 Task: Create List Brand Architecture Review in Board Marketing Automation Platforms to Workspace Custom Software Development Services. Create List Brand Positioning Analysis in Board Email Marketing Behavioral Segmentation to Workspace Custom Software Development Services. Create List Brand Positioning Strategy in Board Product User Experience Design and Testing to Workspace Custom Software Development Services
Action: Mouse moved to (77, 247)
Screenshot: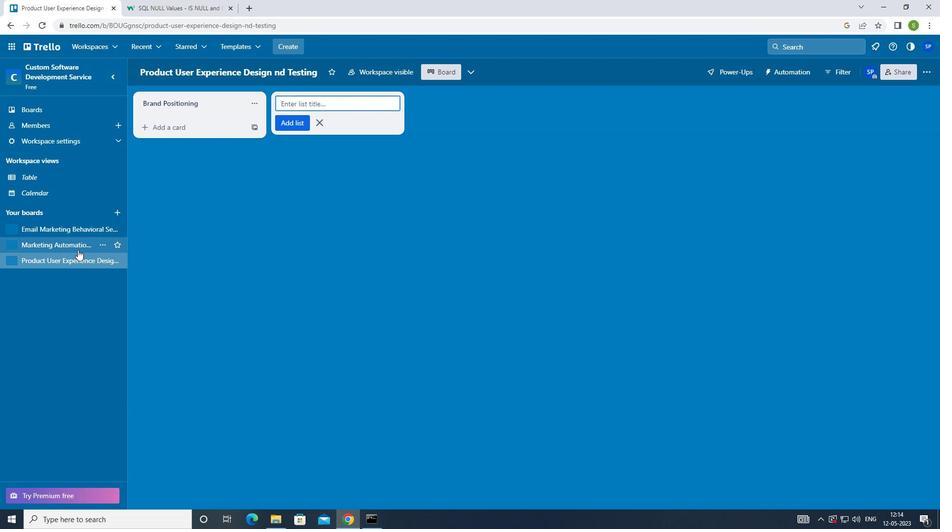 
Action: Mouse pressed left at (77, 247)
Screenshot: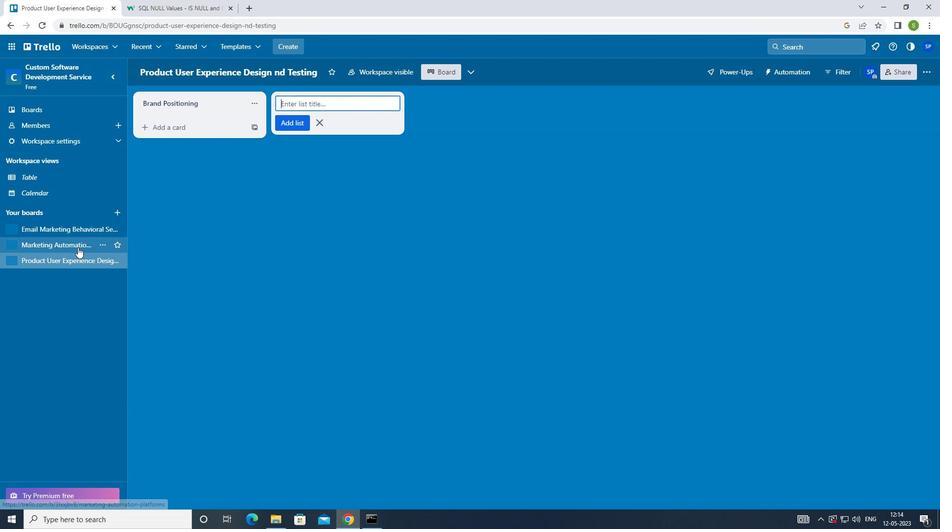 
Action: Mouse moved to (331, 104)
Screenshot: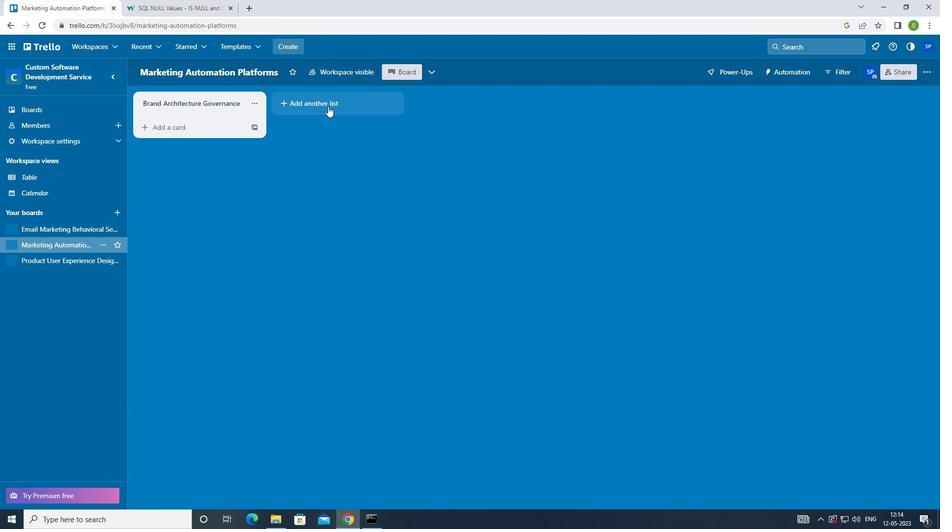 
Action: Mouse pressed left at (331, 104)
Screenshot: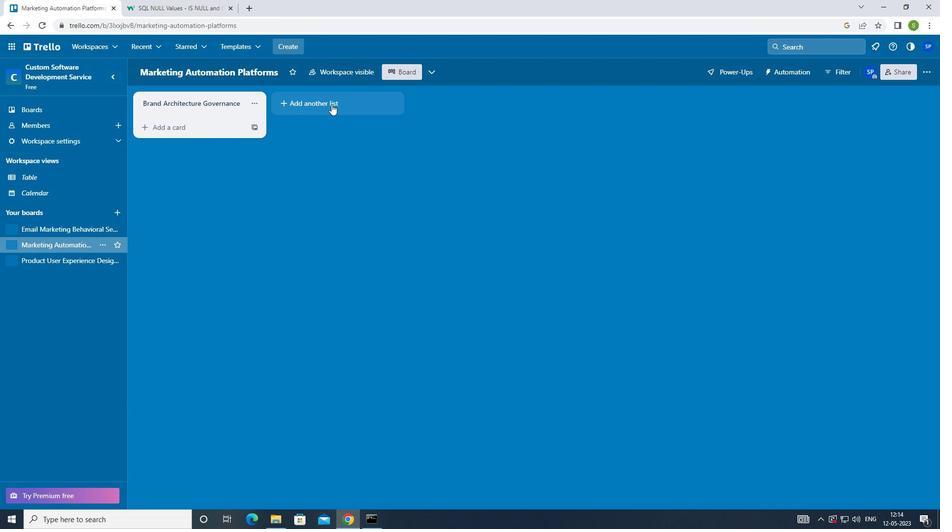 
Action: Mouse moved to (277, 237)
Screenshot: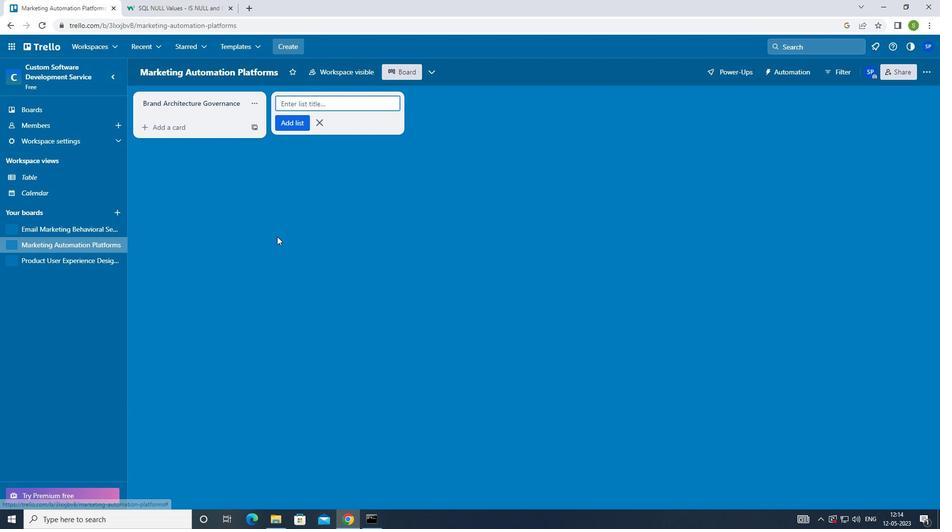 
Action: Key pressed <Key.shift><Key.shift><Key.shift><Key.shift><Key.shift>BRAND<Key.space><Key.shift>ARCHITECTURE<Key.space><Key.shift>REVIEW<Key.enter>
Screenshot: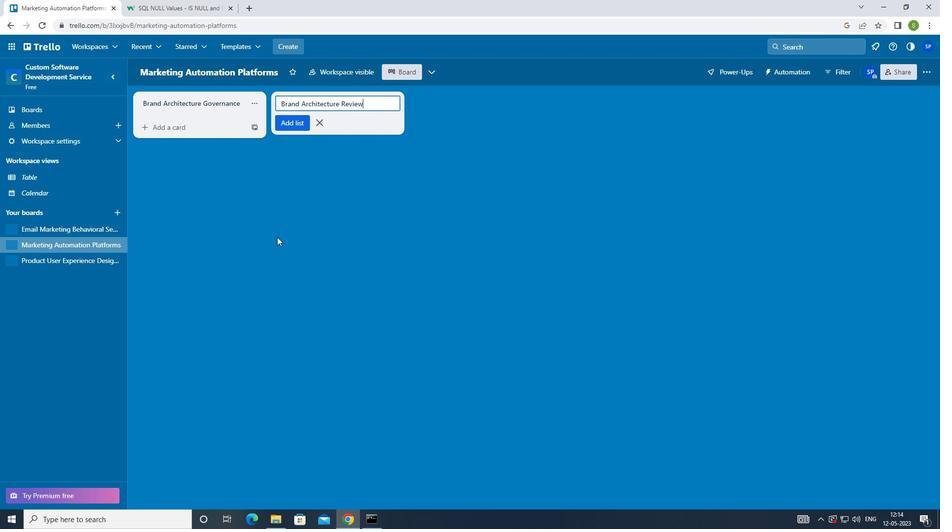 
Action: Mouse moved to (76, 229)
Screenshot: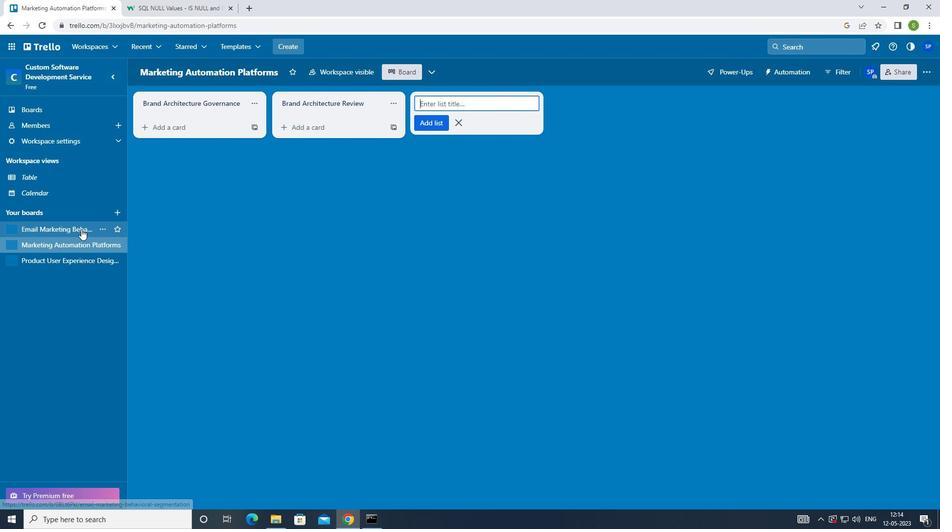 
Action: Mouse pressed left at (76, 229)
Screenshot: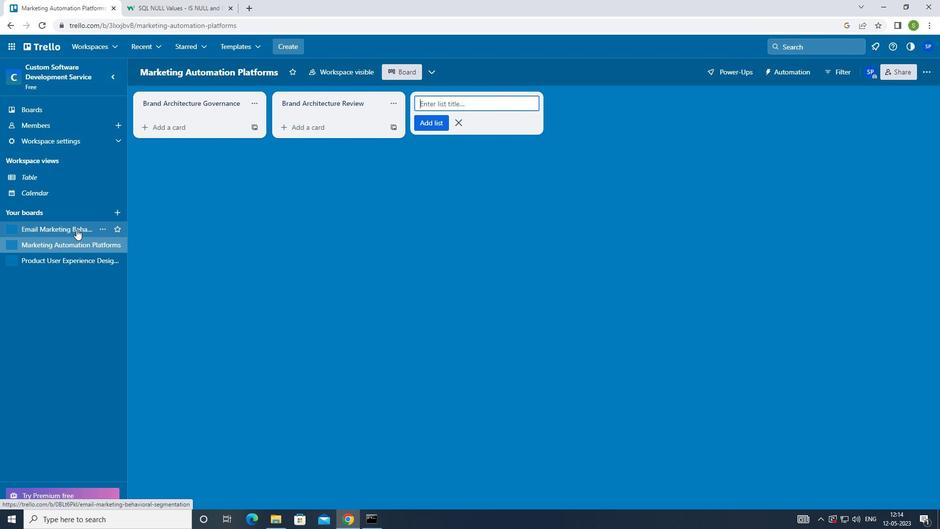 
Action: Mouse moved to (312, 107)
Screenshot: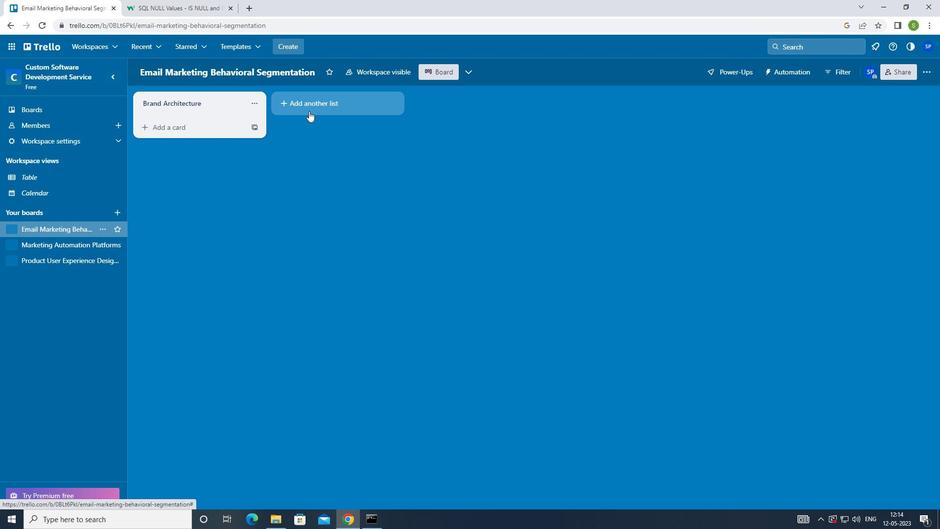 
Action: Mouse pressed left at (312, 107)
Screenshot: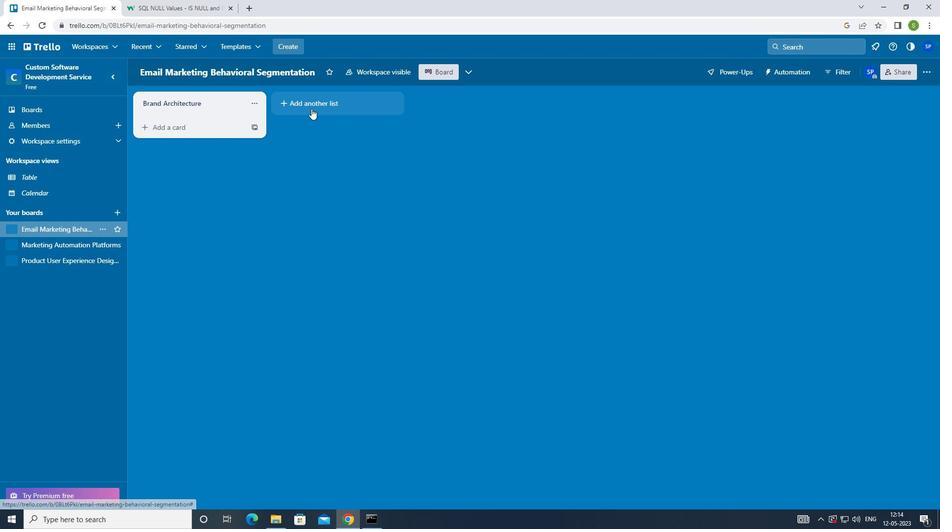 
Action: Mouse moved to (318, 199)
Screenshot: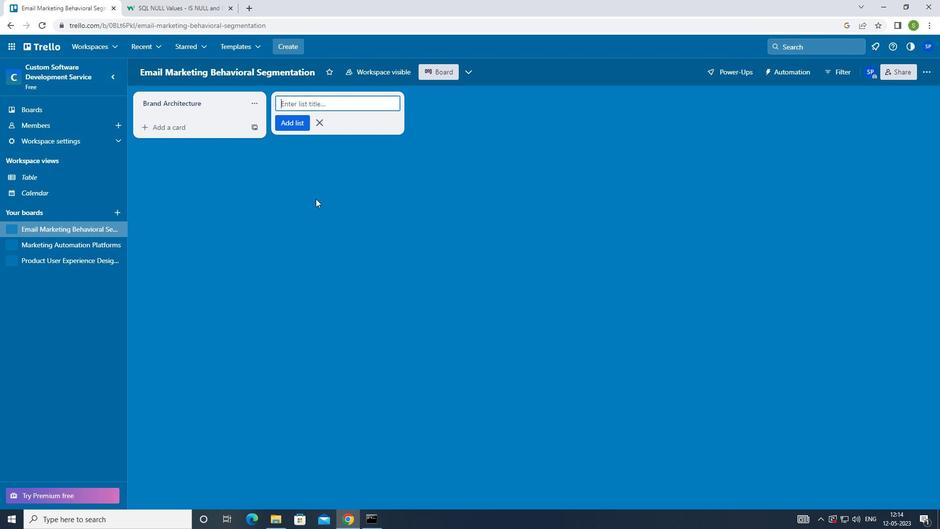 
Action: Key pressed <Key.shift>BRAND<Key.space>POSITIONING<Key.space><Key.shift>ANALYSIS<Key.enter>
Screenshot: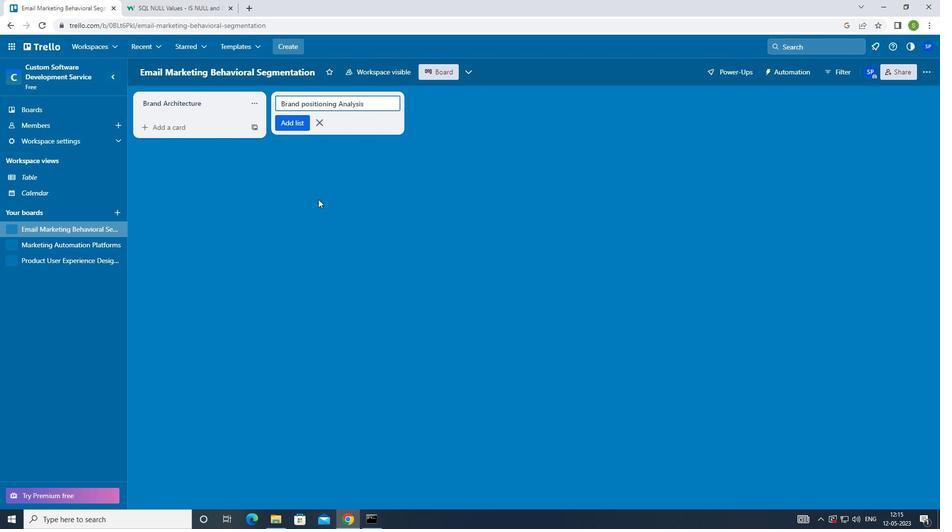 
Action: Mouse moved to (38, 262)
Screenshot: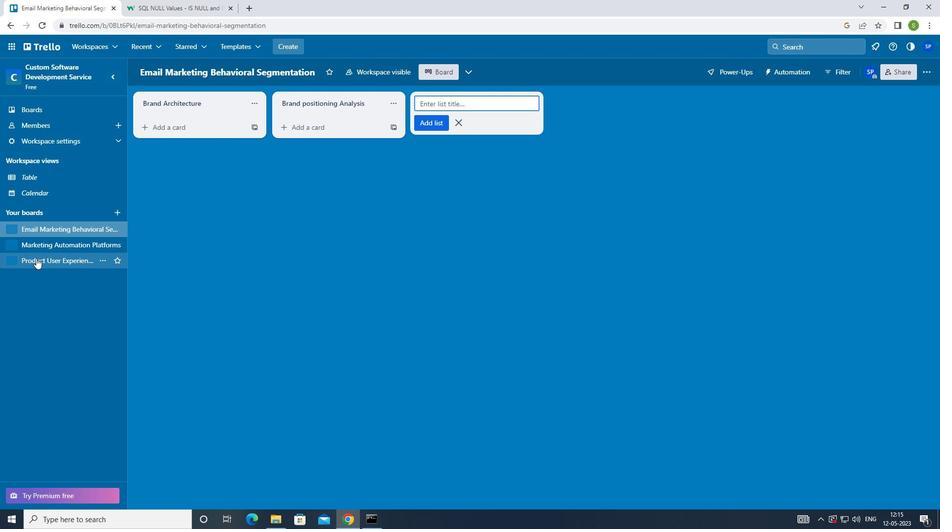 
Action: Mouse pressed left at (38, 262)
Screenshot: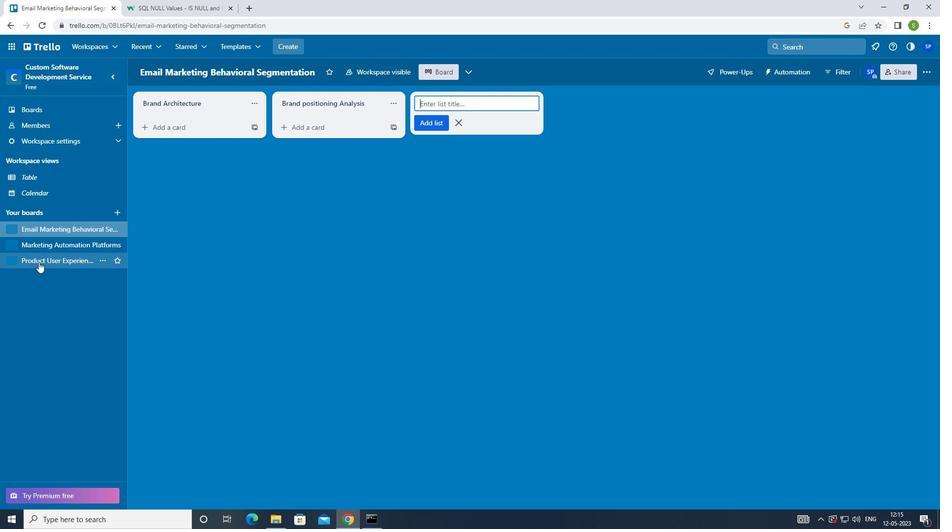 
Action: Mouse moved to (321, 104)
Screenshot: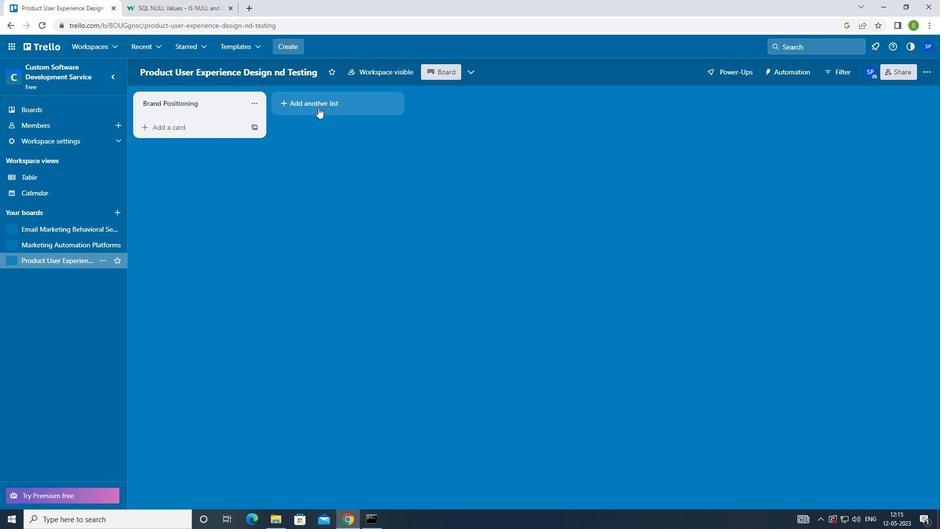 
Action: Mouse pressed left at (321, 104)
Screenshot: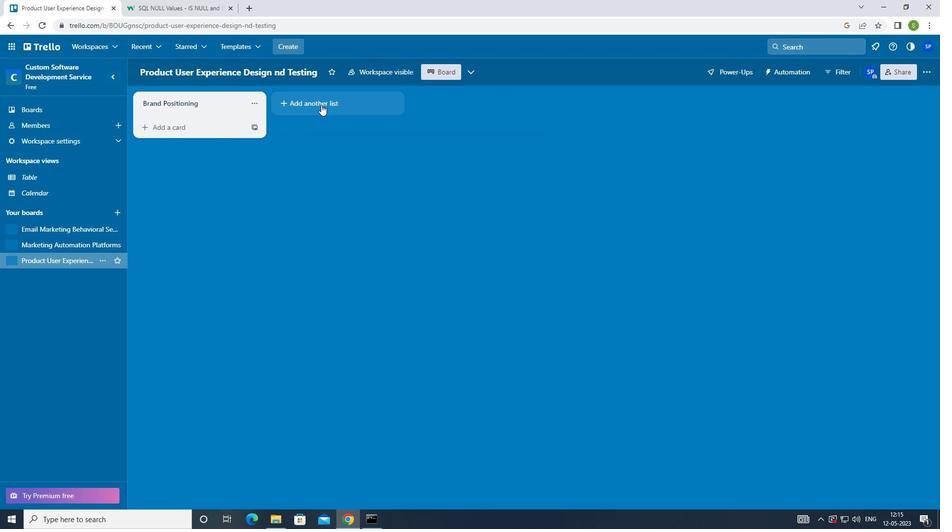 
Action: Mouse moved to (280, 244)
Screenshot: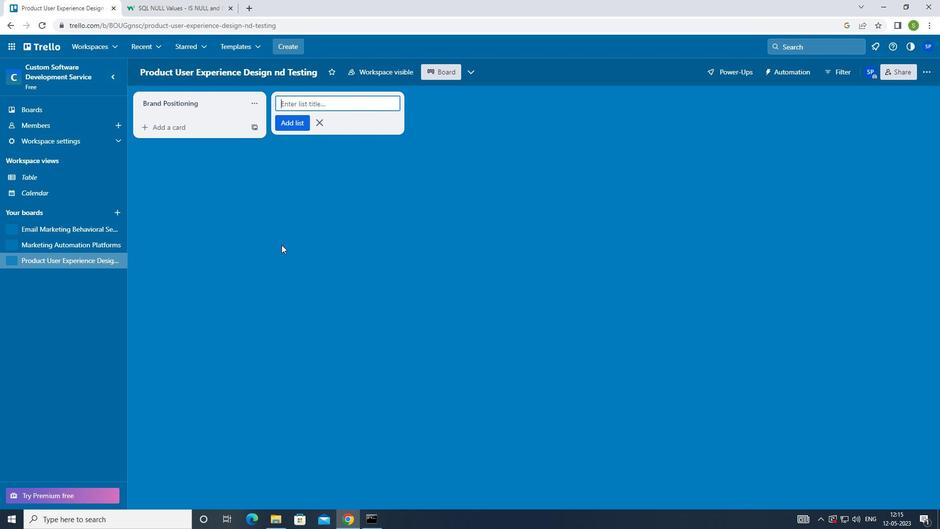 
Action: Key pressed <Key.shift><Key.shift><Key.shift><Key.shift><Key.shift><Key.shift><Key.shift>BRAND<Key.space>POSITIONING<Key.space><Key.shift>STRATEGY<Key.enter><Key.f8>
Screenshot: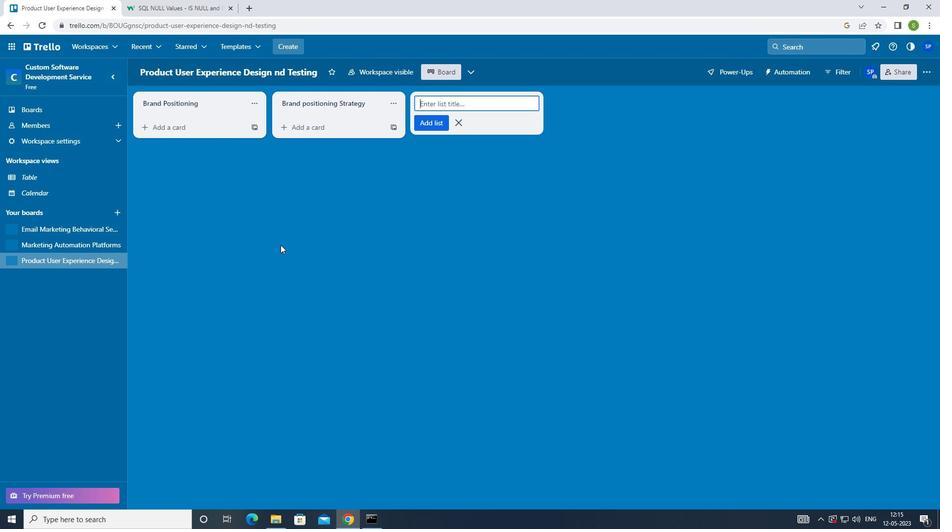 
